 Task: Create a rule when softage.1@softage.net is added to a card by anyone.
Action: Mouse moved to (756, 213)
Screenshot: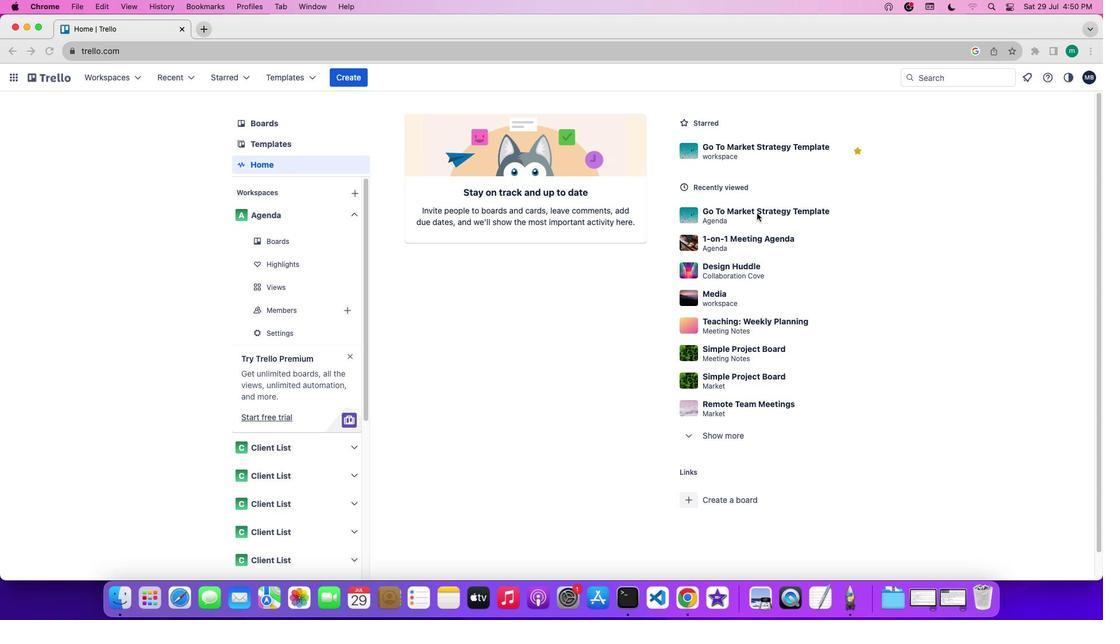 
Action: Mouse pressed left at (756, 213)
Screenshot: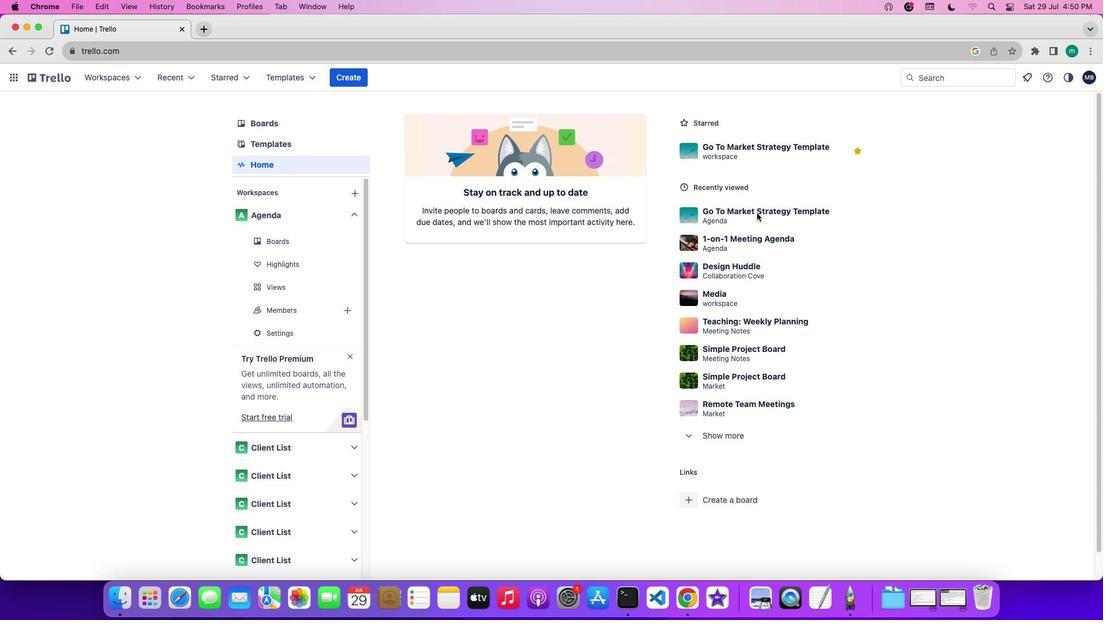 
Action: Mouse pressed left at (756, 213)
Screenshot: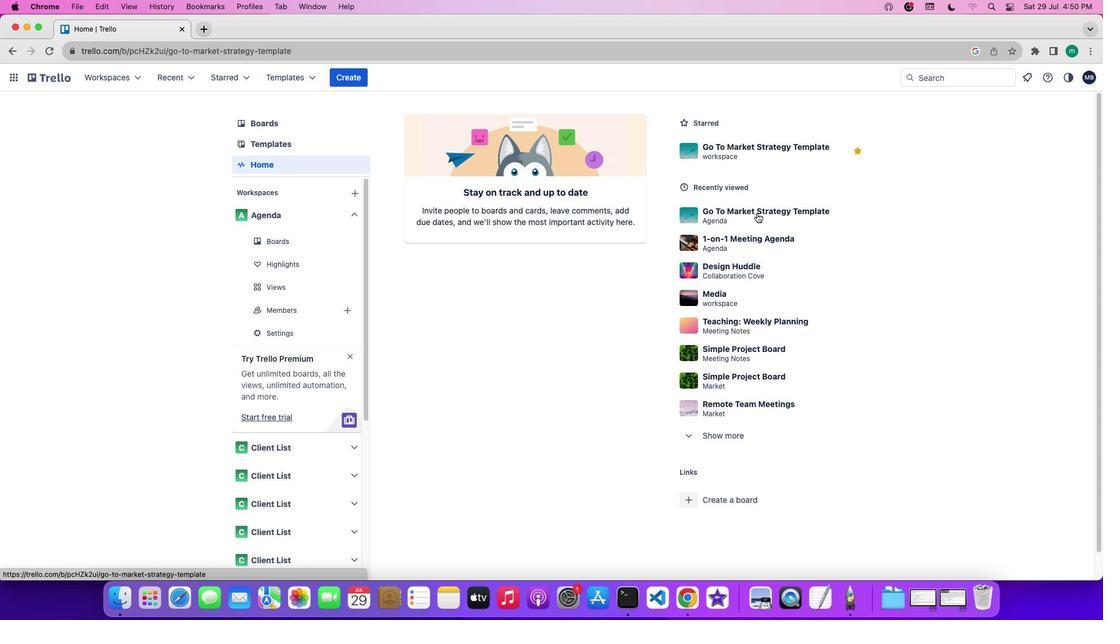 
Action: Mouse moved to (997, 241)
Screenshot: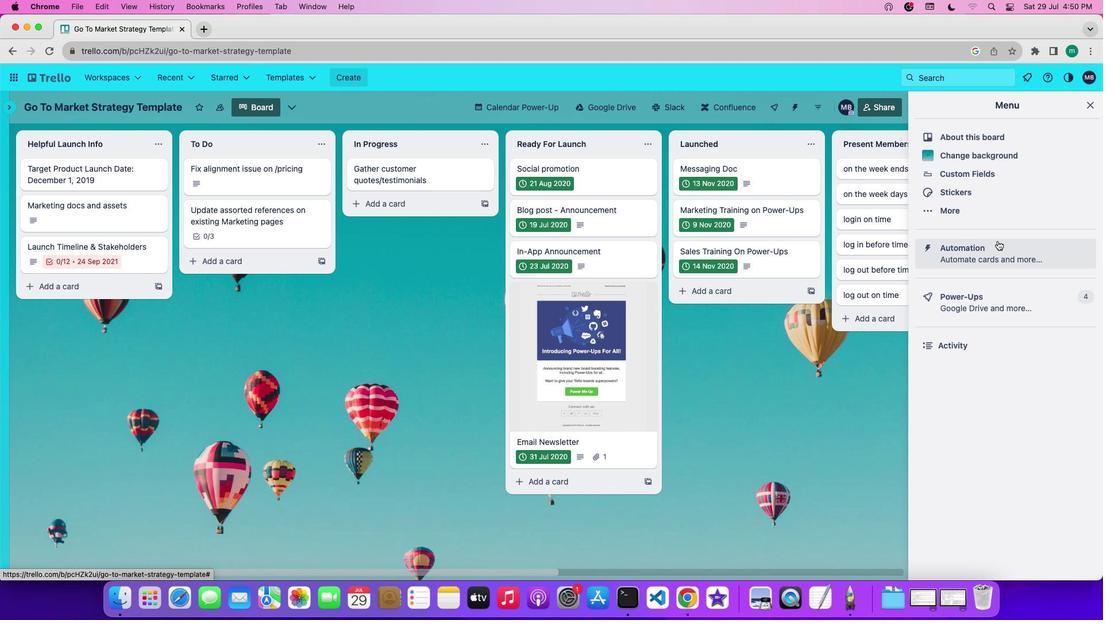 
Action: Mouse pressed left at (997, 241)
Screenshot: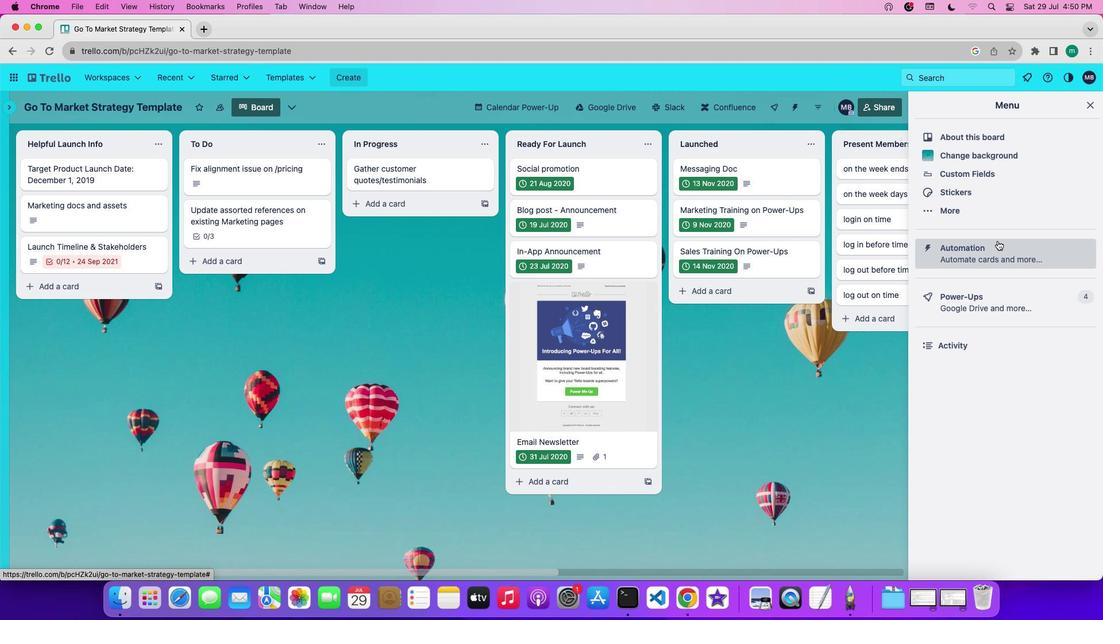 
Action: Mouse moved to (101, 212)
Screenshot: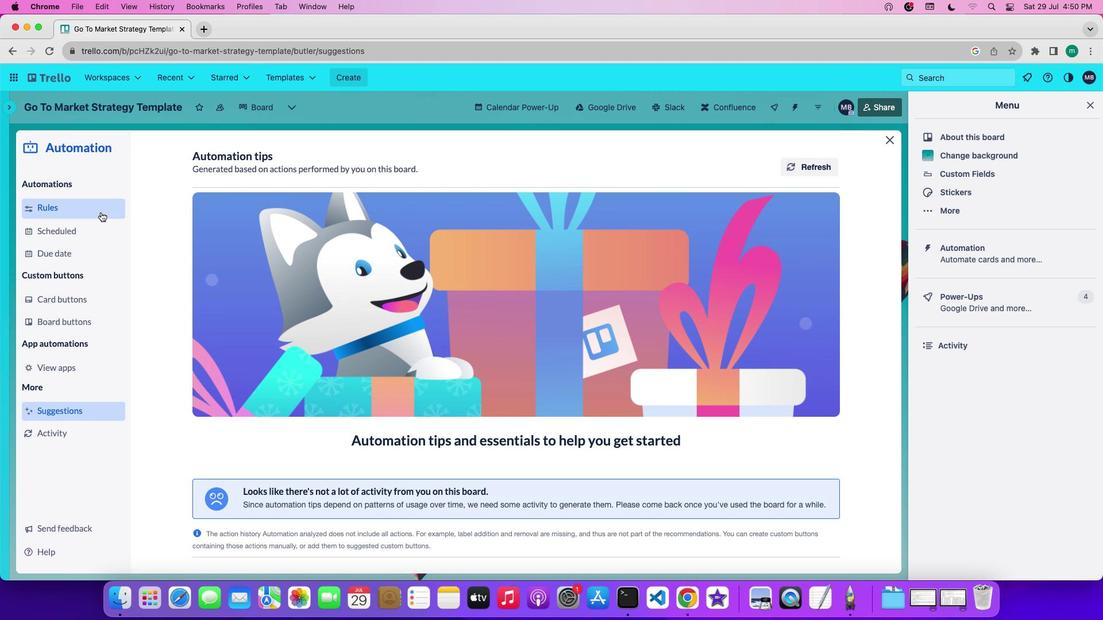 
Action: Mouse pressed left at (101, 212)
Screenshot: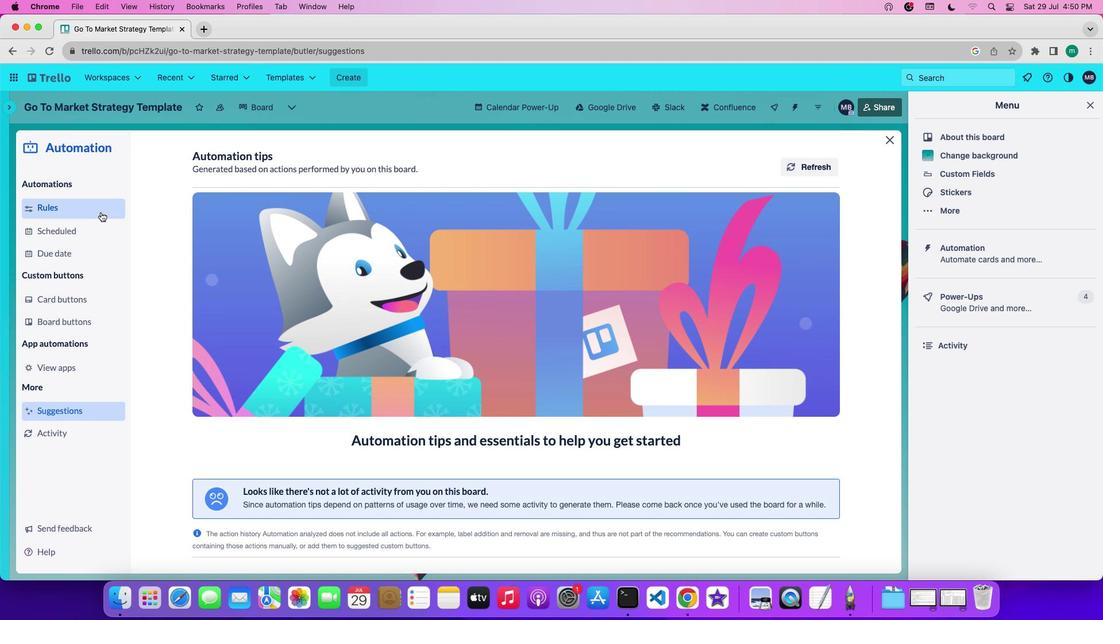 
Action: Mouse moved to (235, 408)
Screenshot: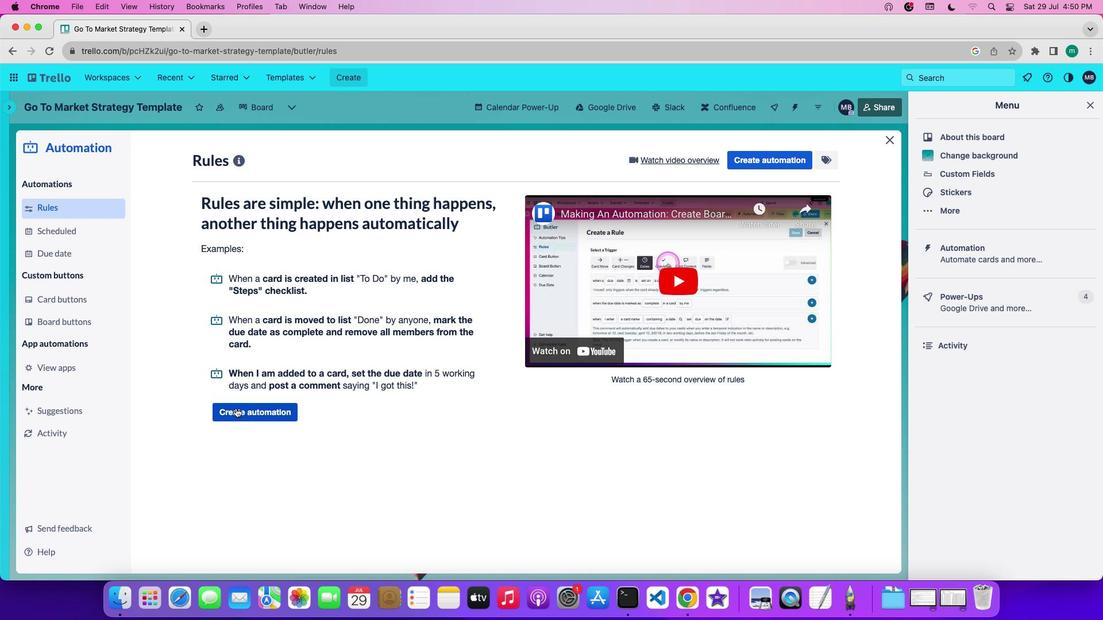 
Action: Mouse pressed left at (235, 408)
Screenshot: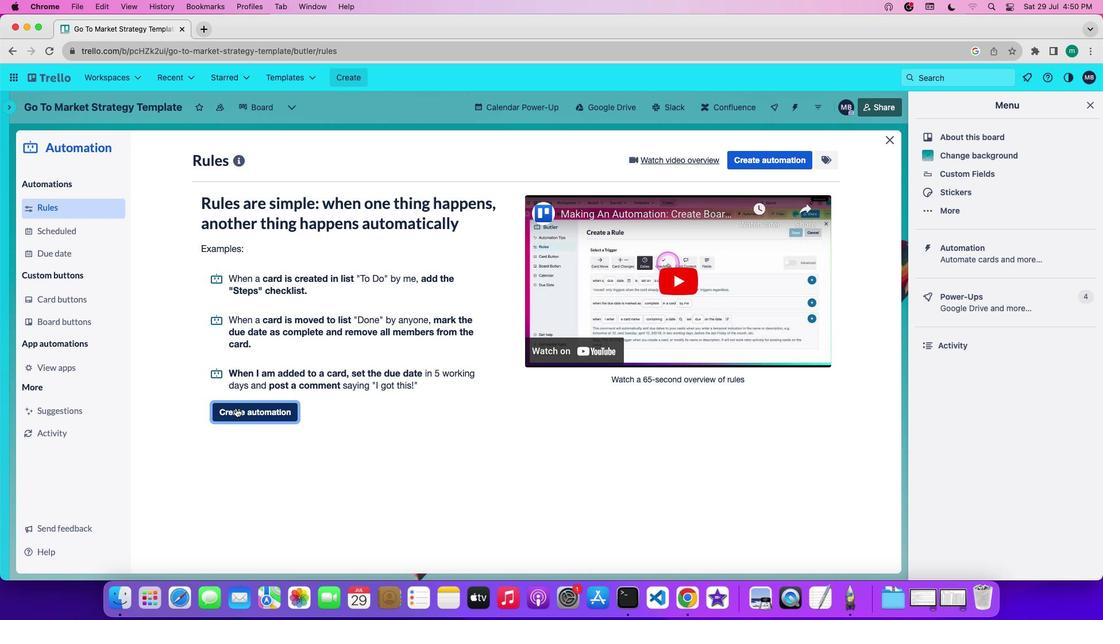 
Action: Mouse moved to (483, 264)
Screenshot: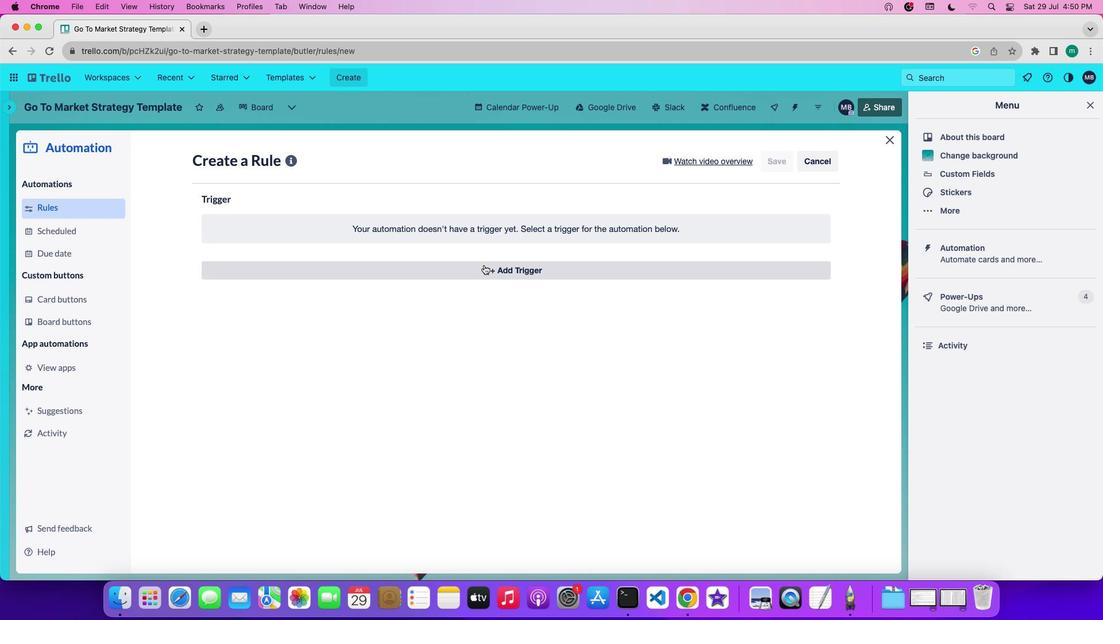 
Action: Mouse pressed left at (483, 264)
Screenshot: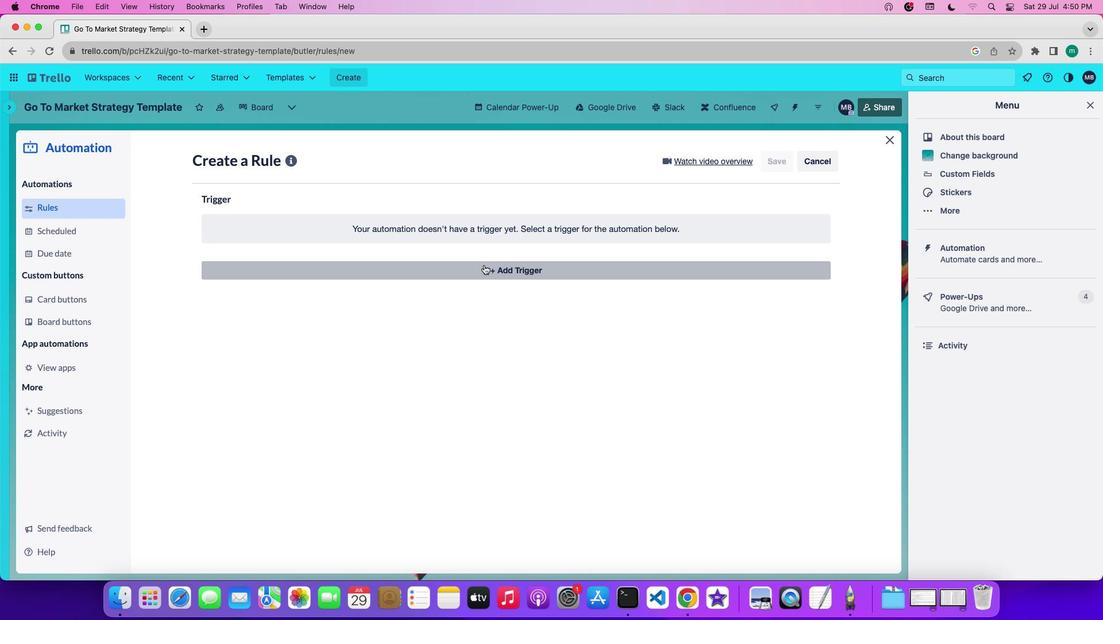 
Action: Mouse moved to (289, 306)
Screenshot: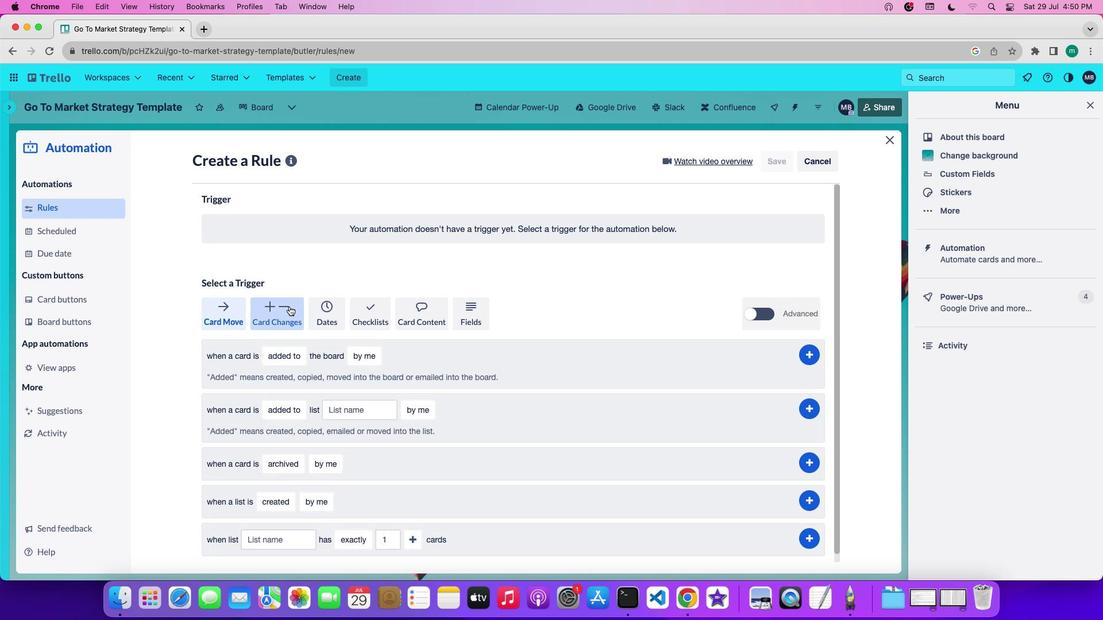 
Action: Mouse pressed left at (289, 306)
Screenshot: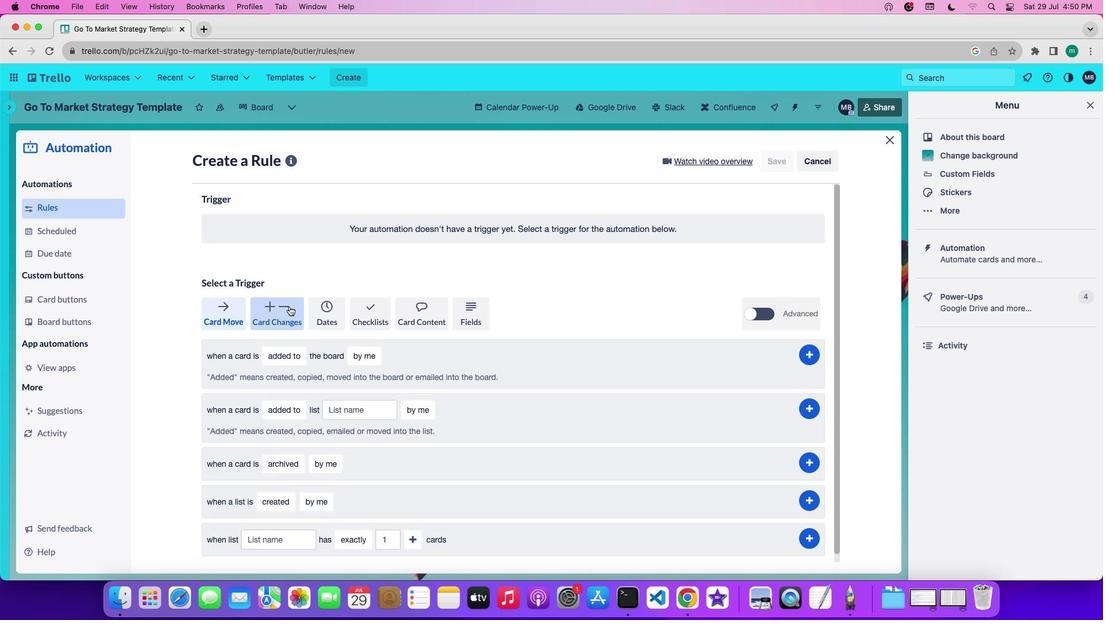 
Action: Mouse moved to (288, 476)
Screenshot: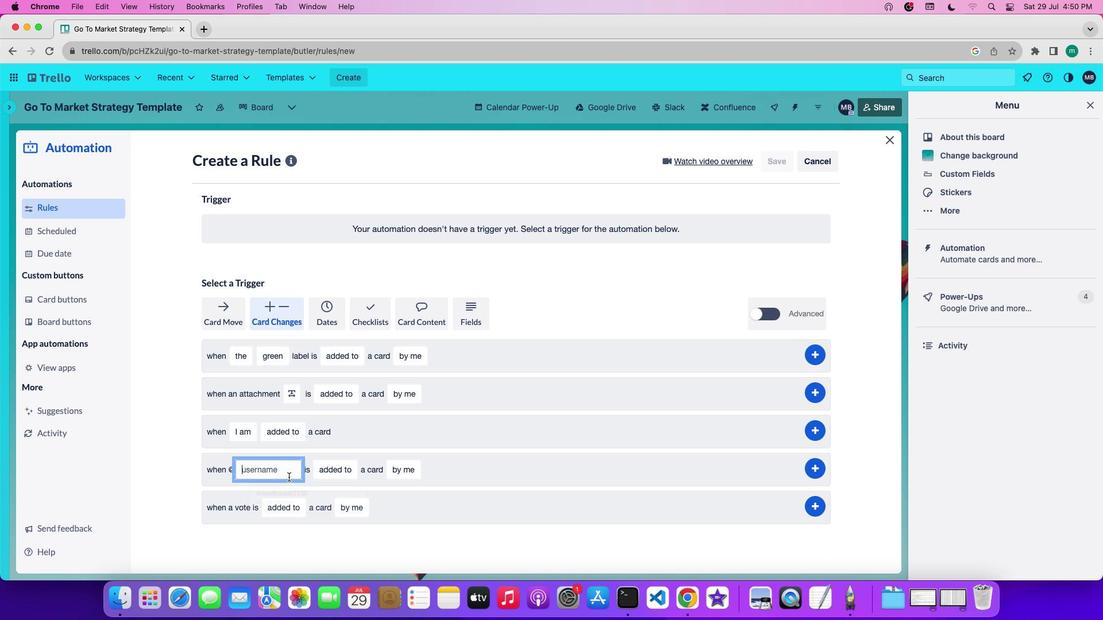 
Action: Mouse pressed left at (288, 476)
Screenshot: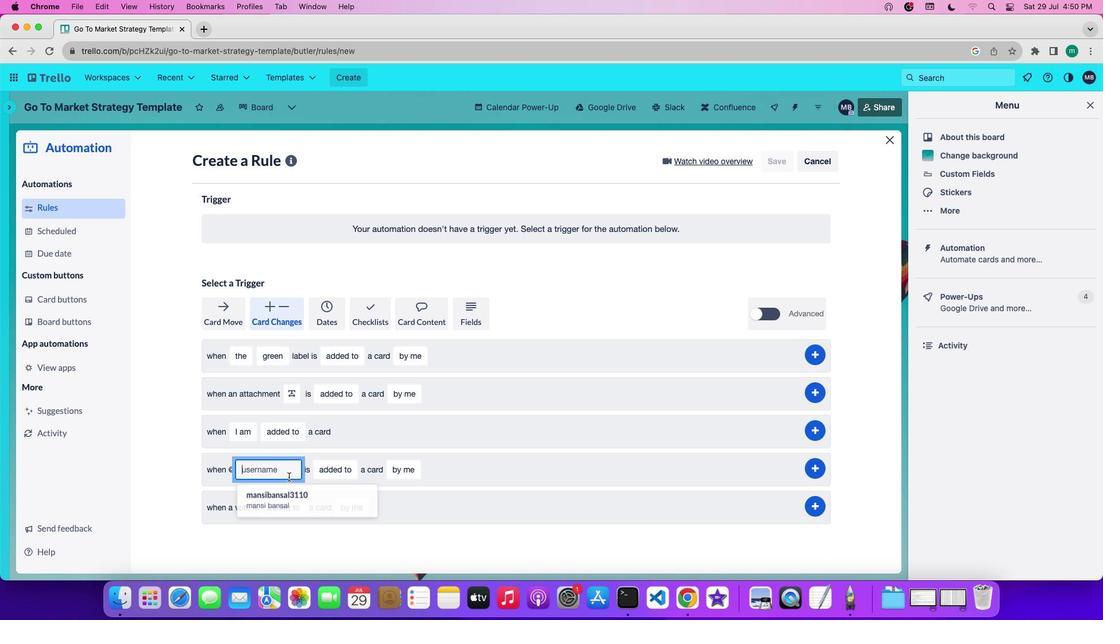 
Action: Mouse moved to (288, 476)
Screenshot: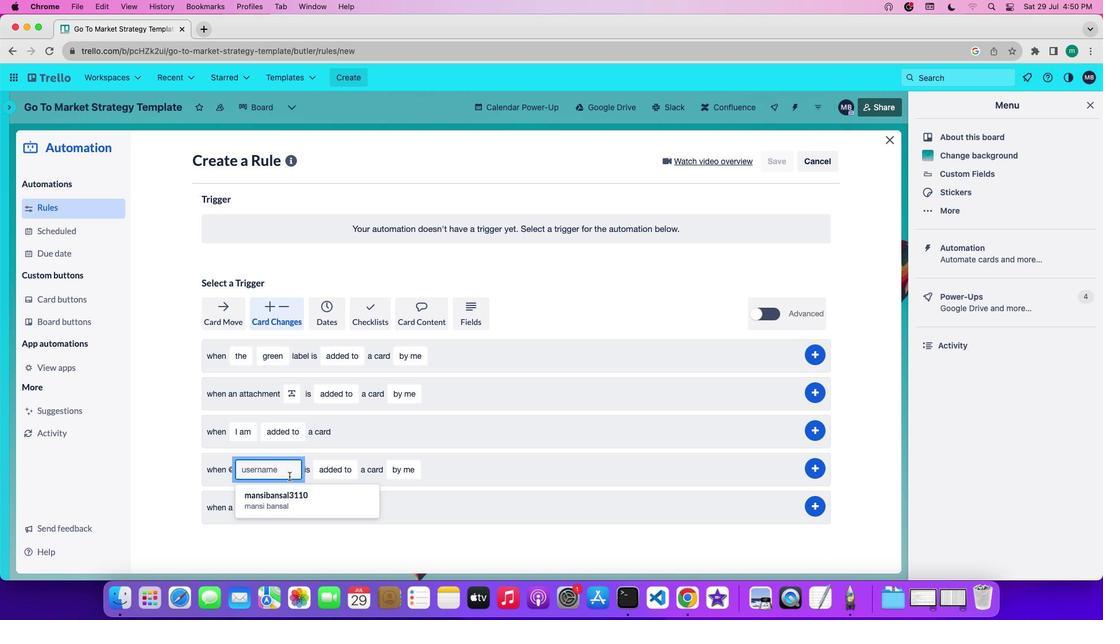 
Action: Key pressed 's''o''f''t''a''g''e''.''1'Key.shift_r'@''s''o''f''t''a''g''e''.''n''e''t'
Screenshot: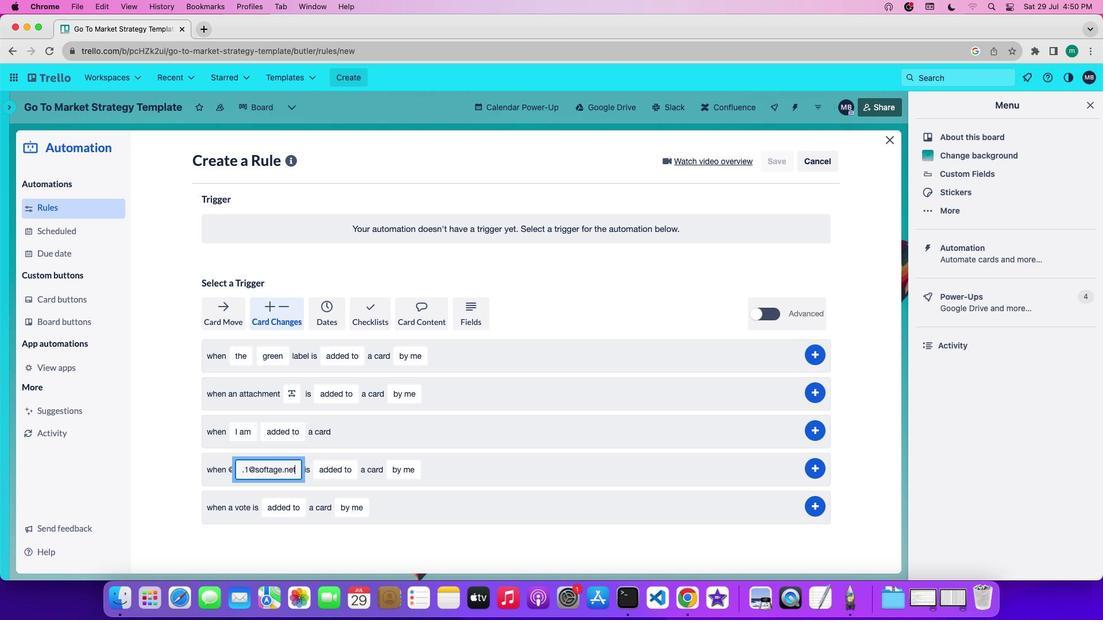 
Action: Mouse moved to (341, 467)
Screenshot: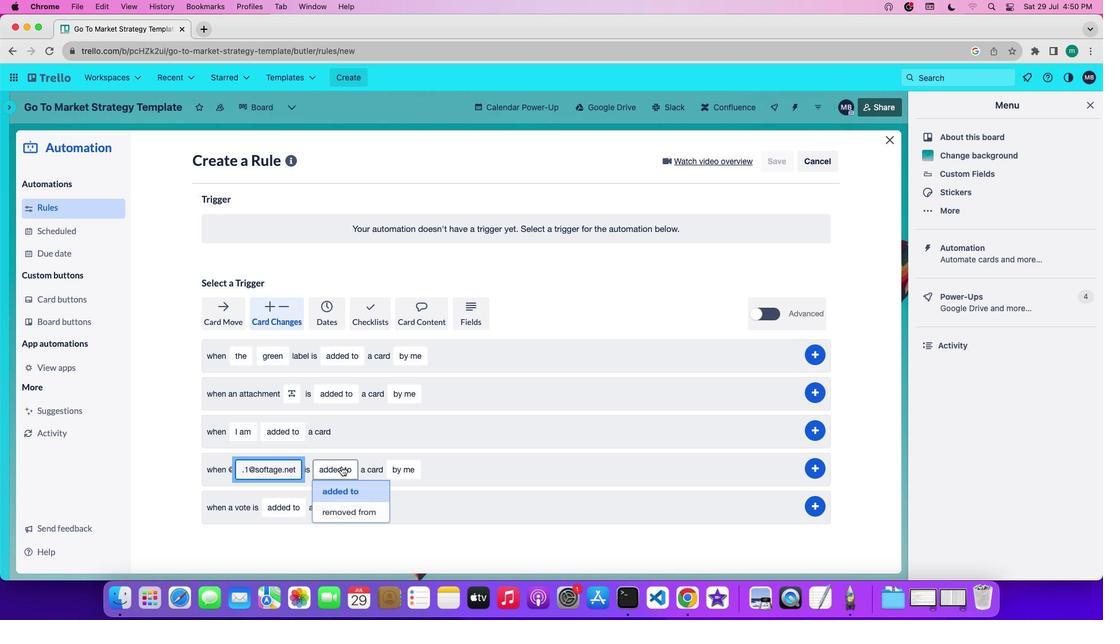 
Action: Mouse pressed left at (341, 467)
Screenshot: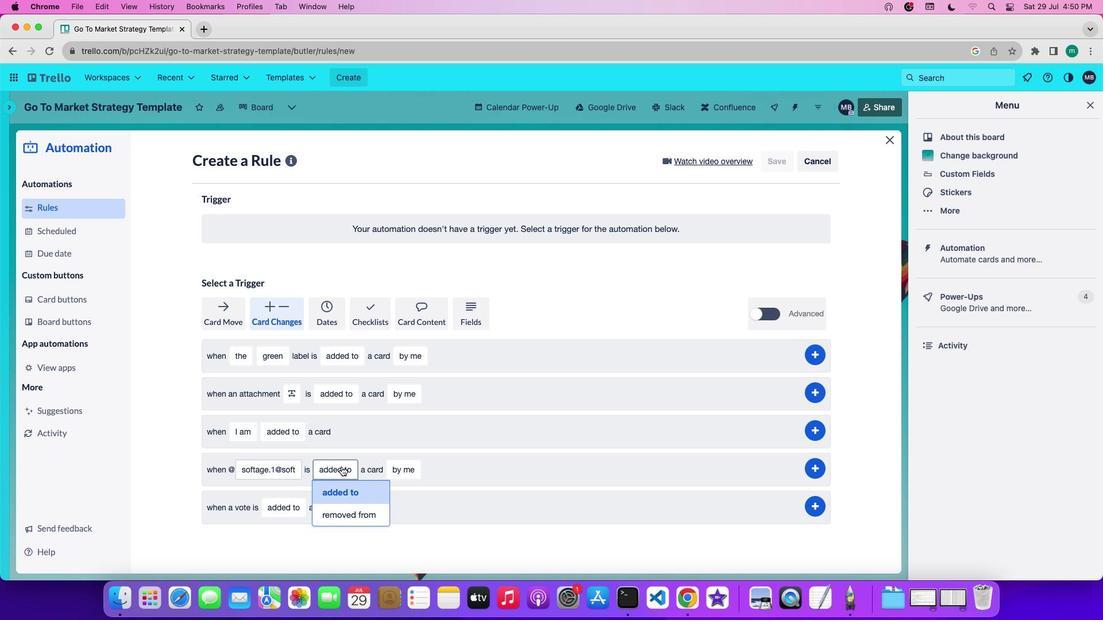 
Action: Mouse moved to (341, 490)
Screenshot: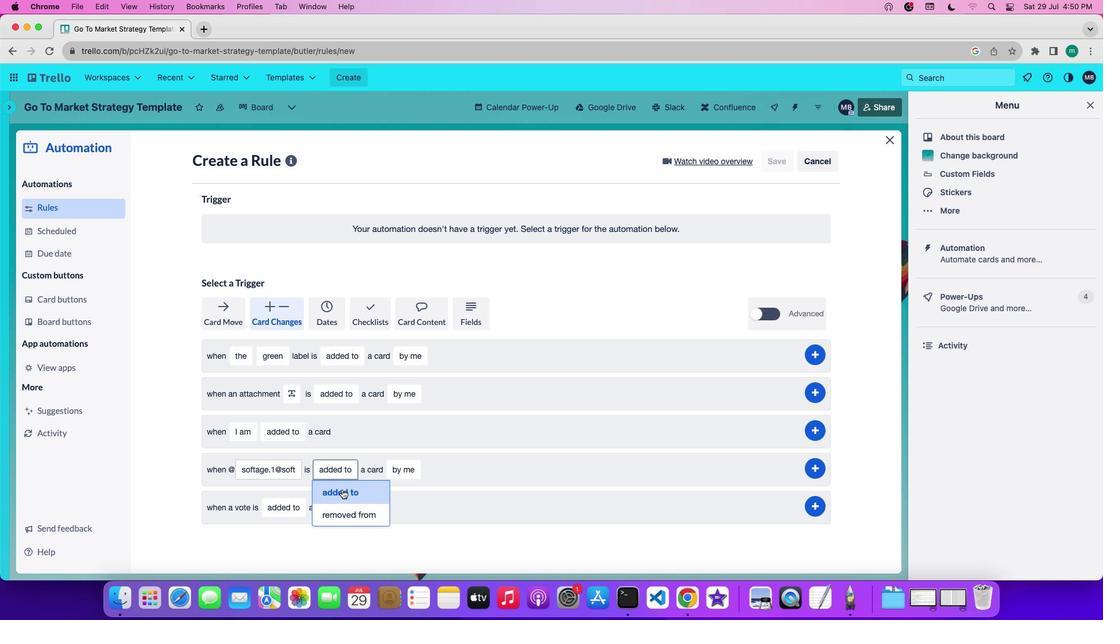 
Action: Mouse pressed left at (341, 490)
Screenshot: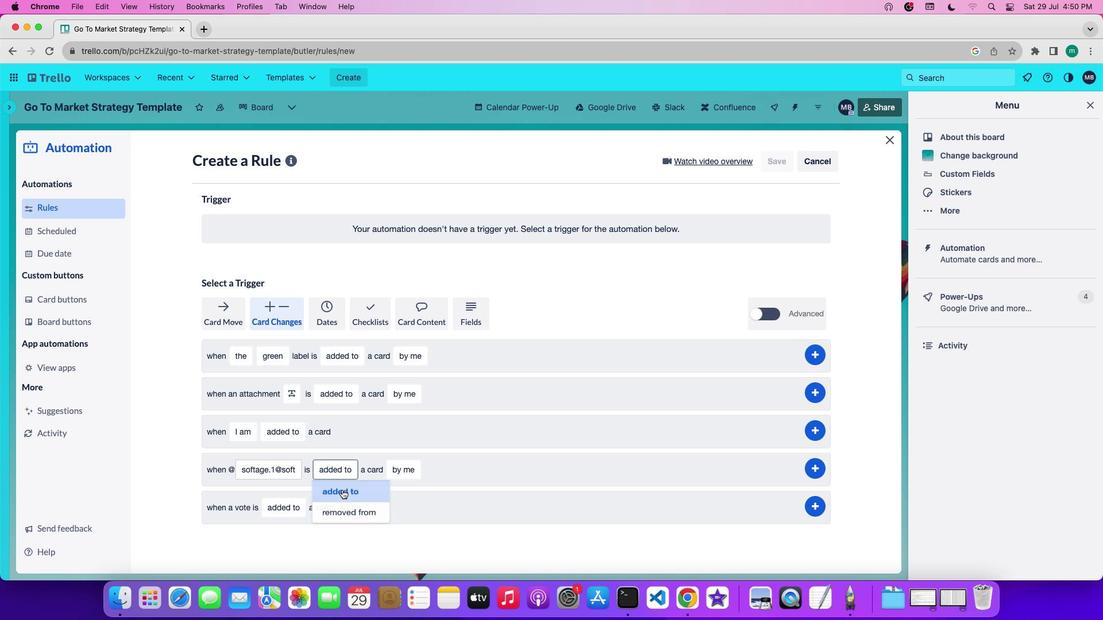 
Action: Mouse moved to (404, 472)
Screenshot: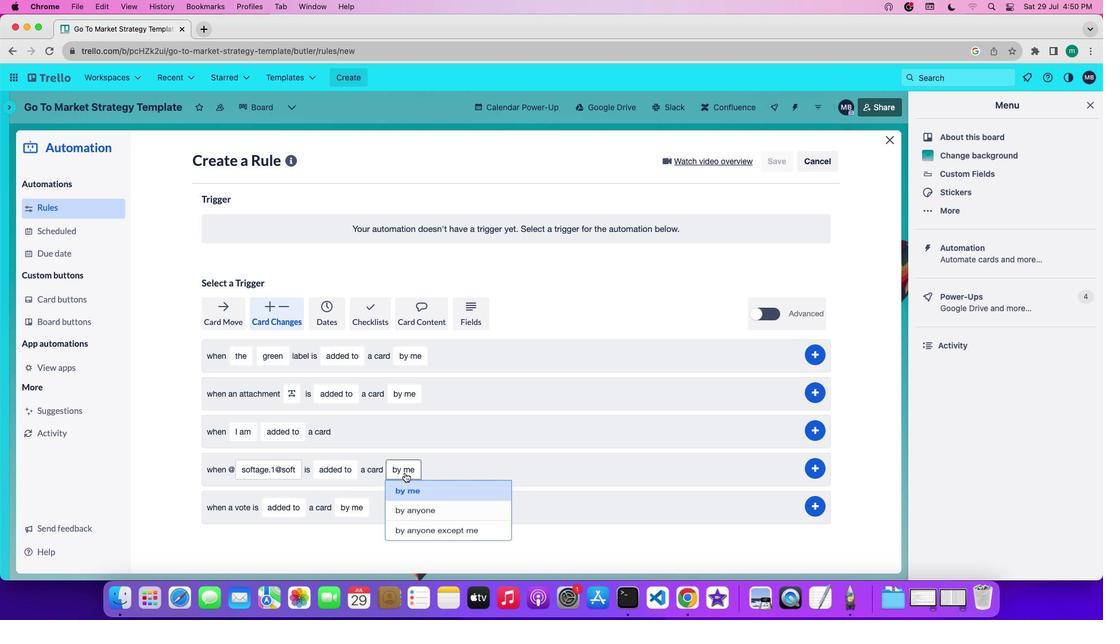 
Action: Mouse pressed left at (404, 472)
Screenshot: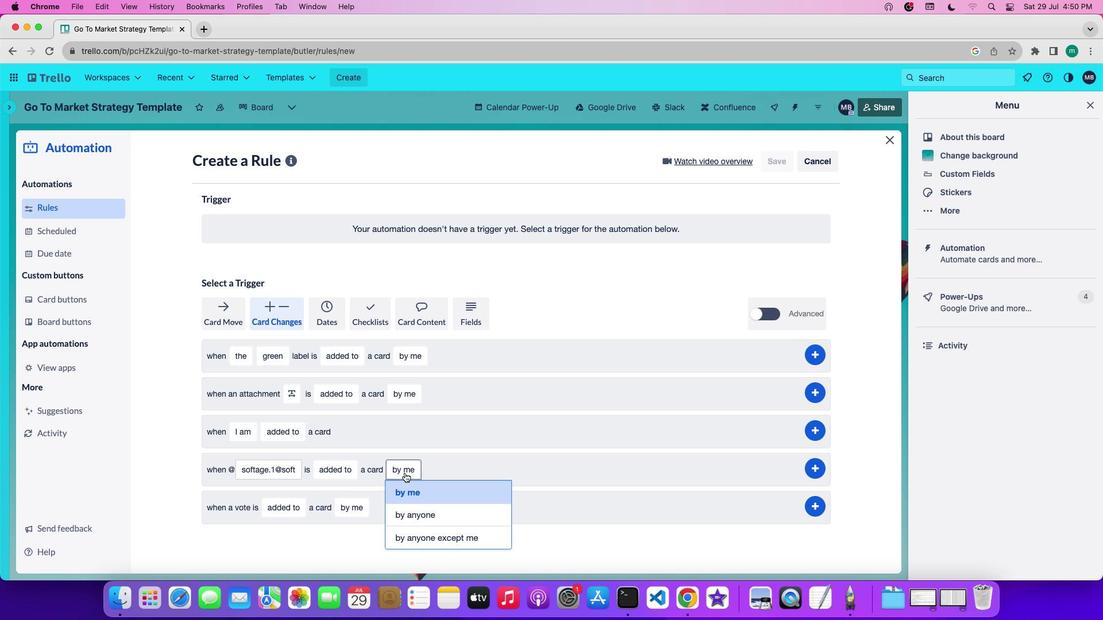 
Action: Mouse moved to (418, 516)
Screenshot: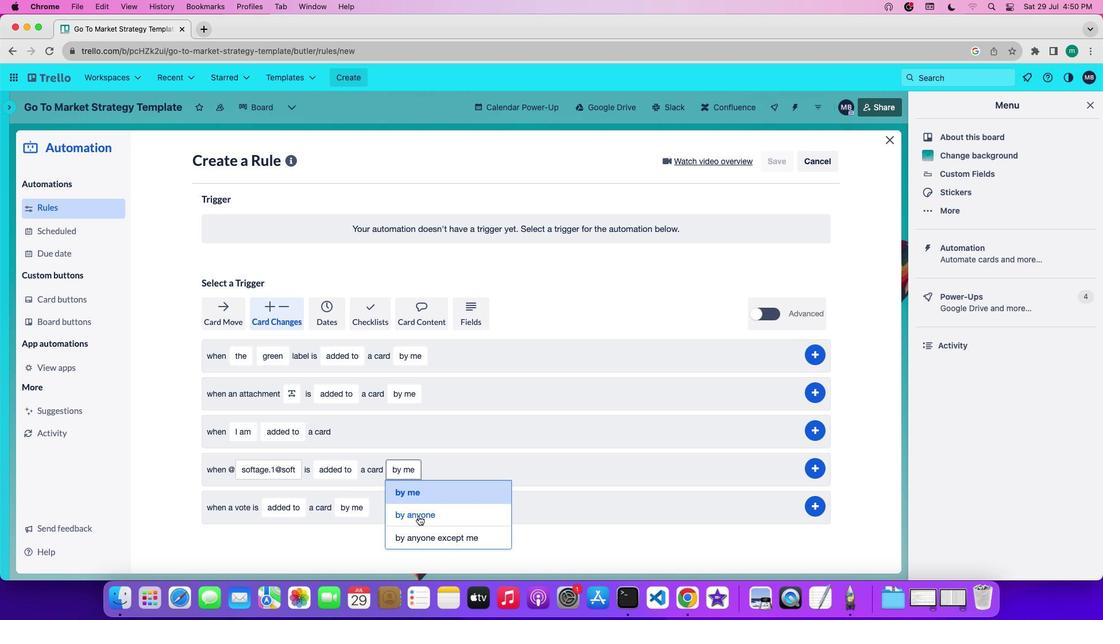 
Action: Mouse pressed left at (418, 516)
Screenshot: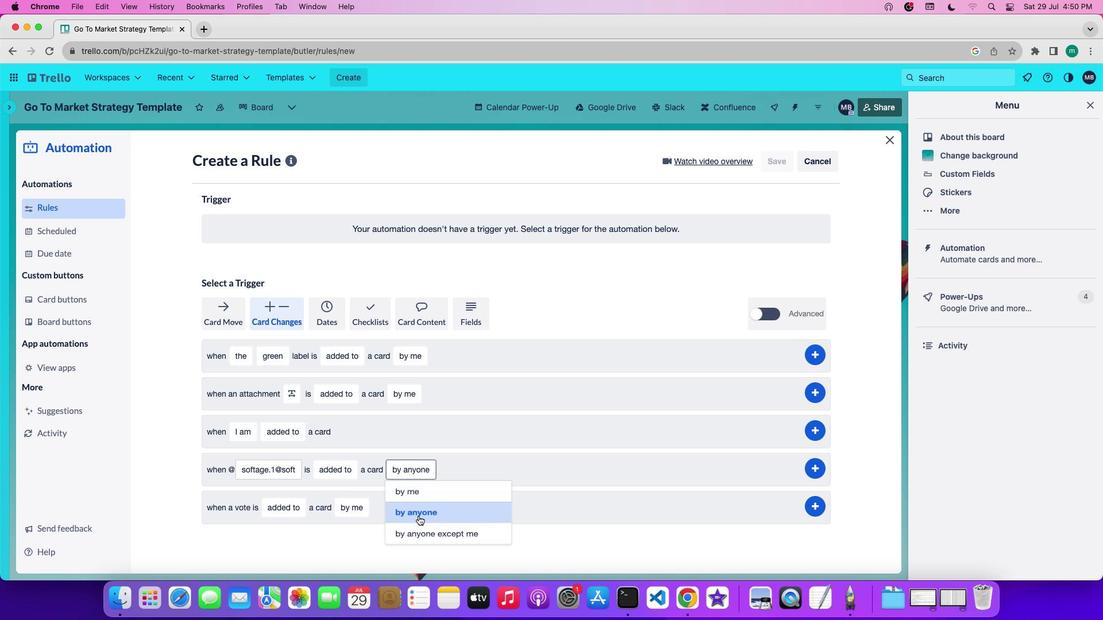 
Action: Mouse moved to (818, 469)
Screenshot: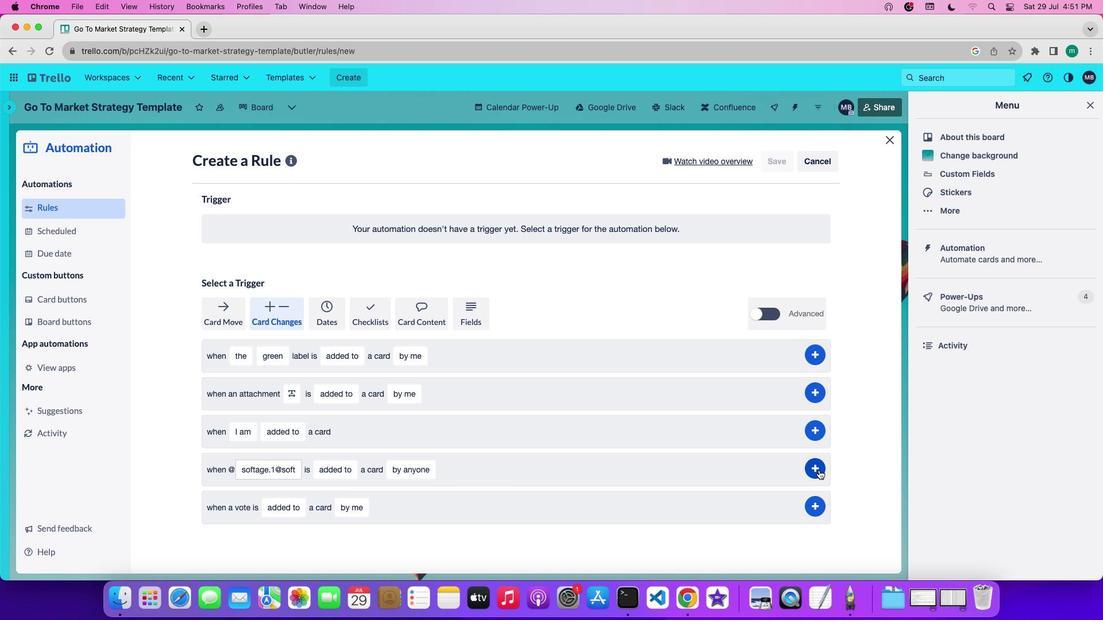 
Action: Mouse pressed left at (818, 469)
Screenshot: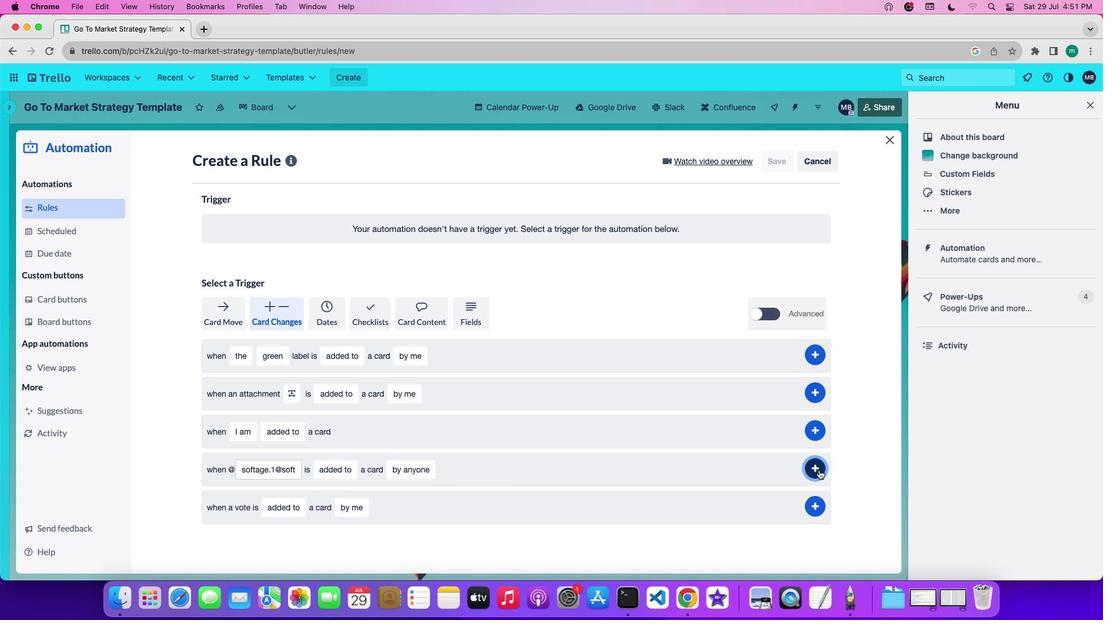 
Action: Mouse moved to (842, 469)
Screenshot: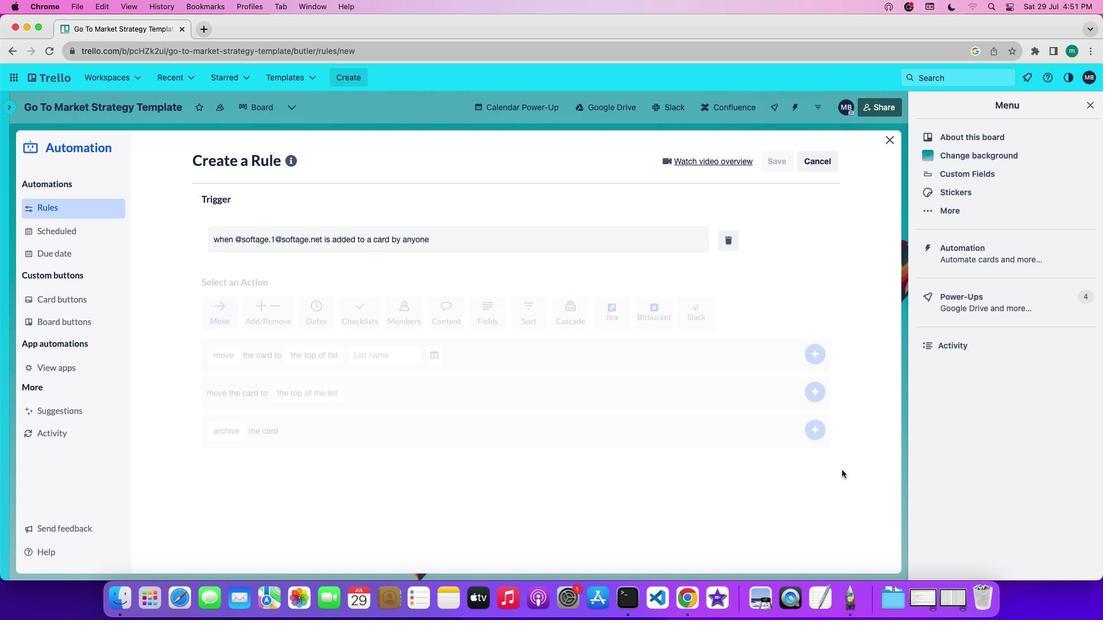 
